 Task: Move the task Fix issue causing database deadlock on high traffic pages to the section Done in the project TransformWorks and filter the tasks in the project by Due next week.
Action: Mouse moved to (439, 241)
Screenshot: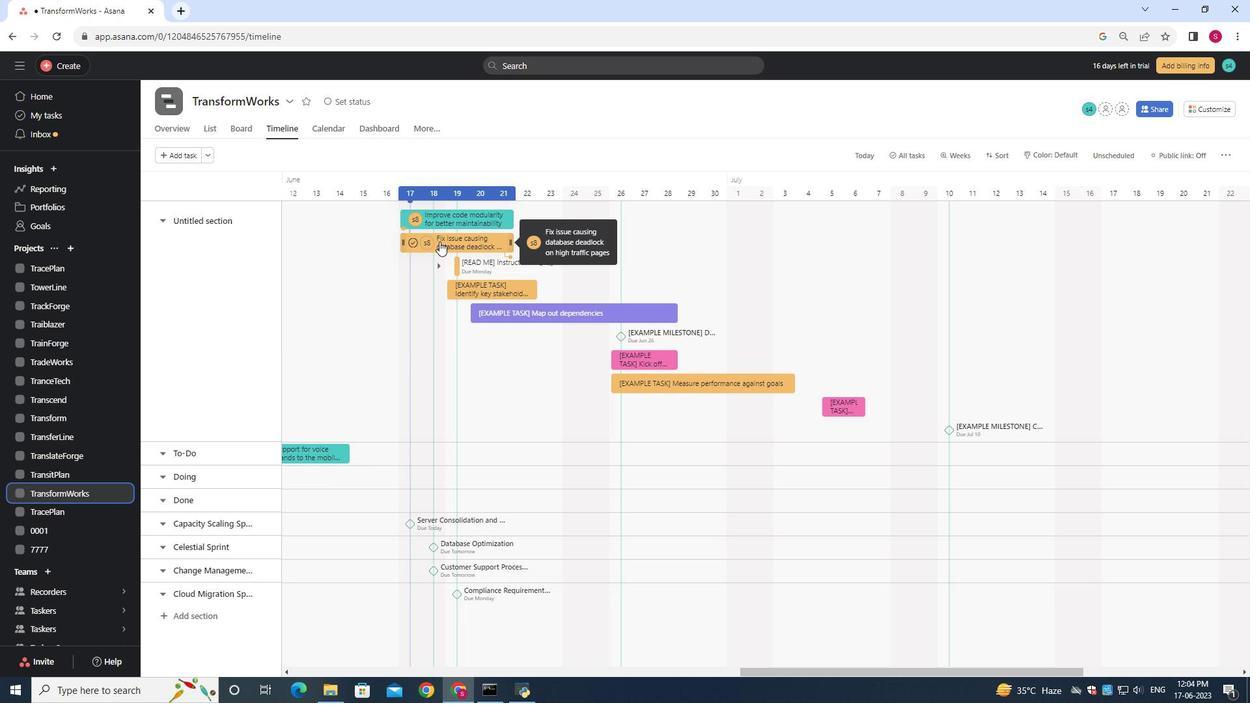 
Action: Mouse pressed left at (439, 241)
Screenshot: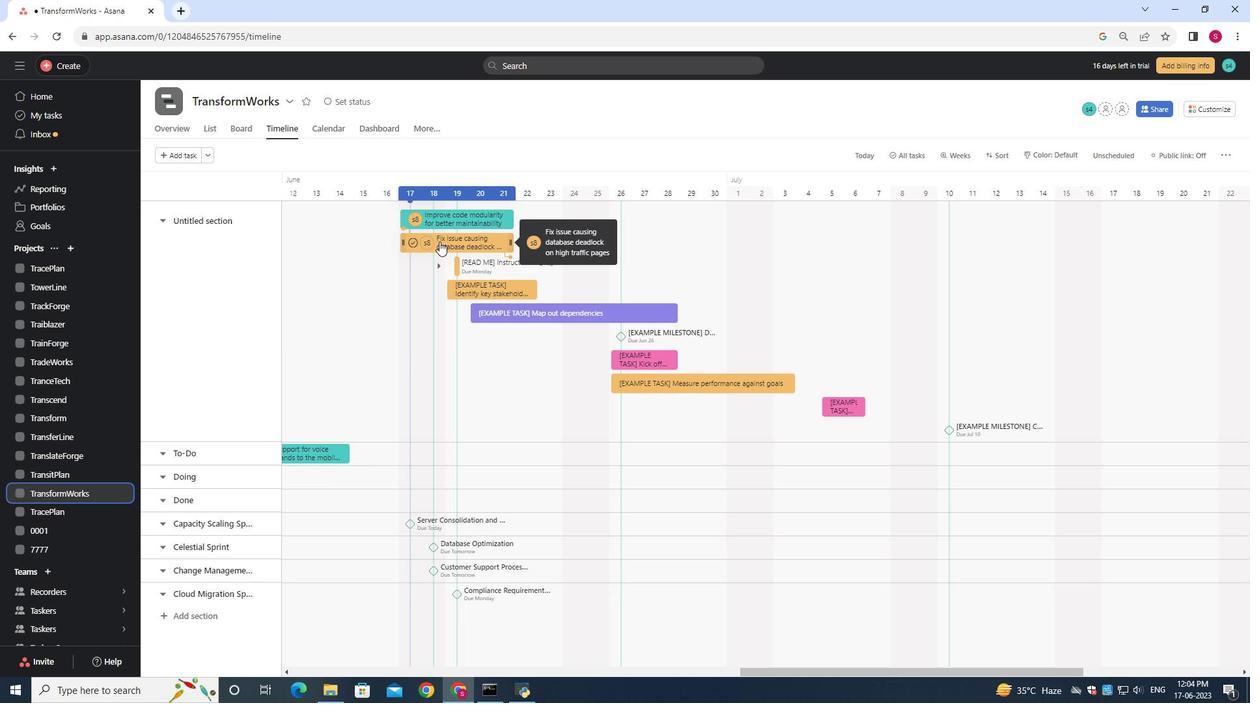 
Action: Mouse moved to (215, 125)
Screenshot: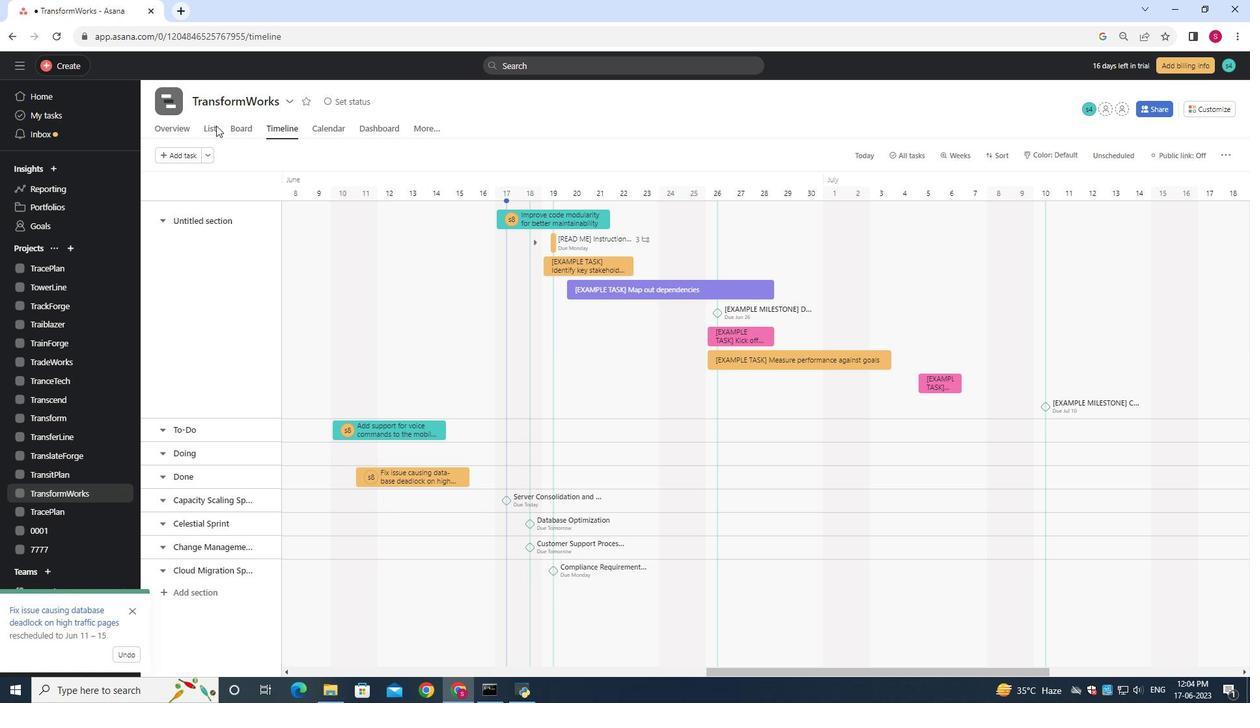 
Action: Mouse pressed left at (215, 125)
Screenshot: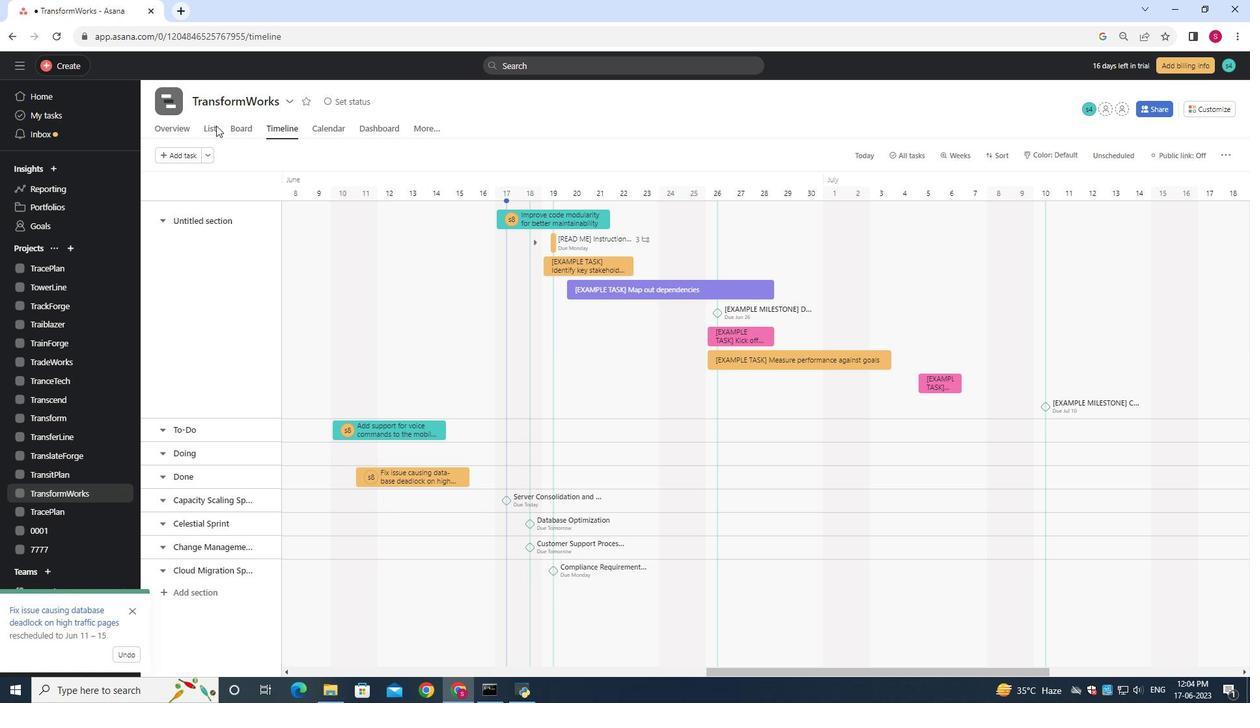 
Action: Mouse moved to (246, 156)
Screenshot: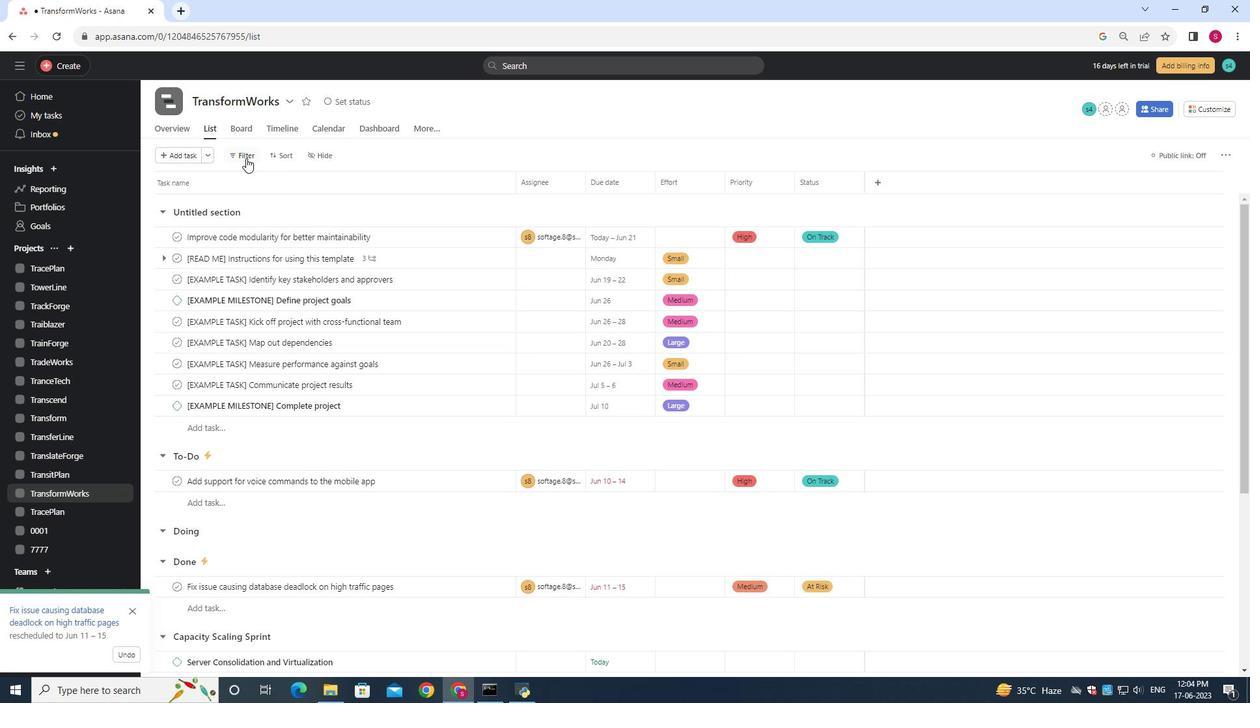 
Action: Mouse pressed left at (246, 156)
Screenshot: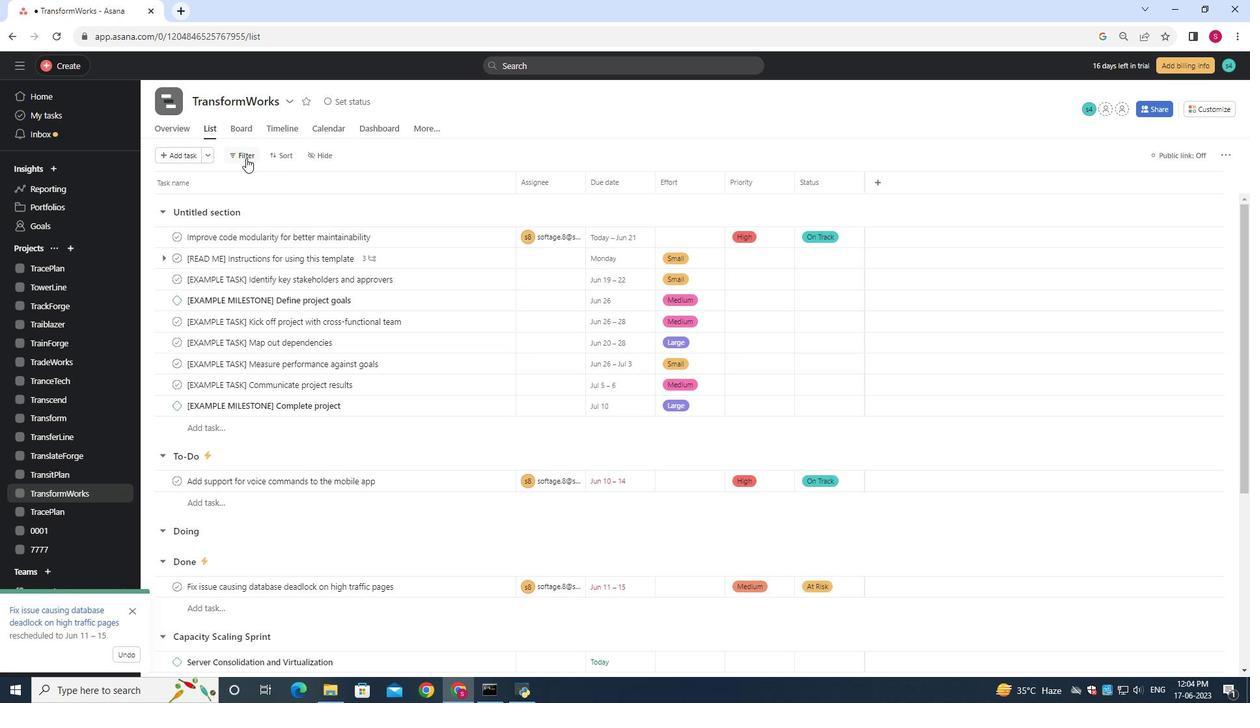 
Action: Mouse moved to (269, 224)
Screenshot: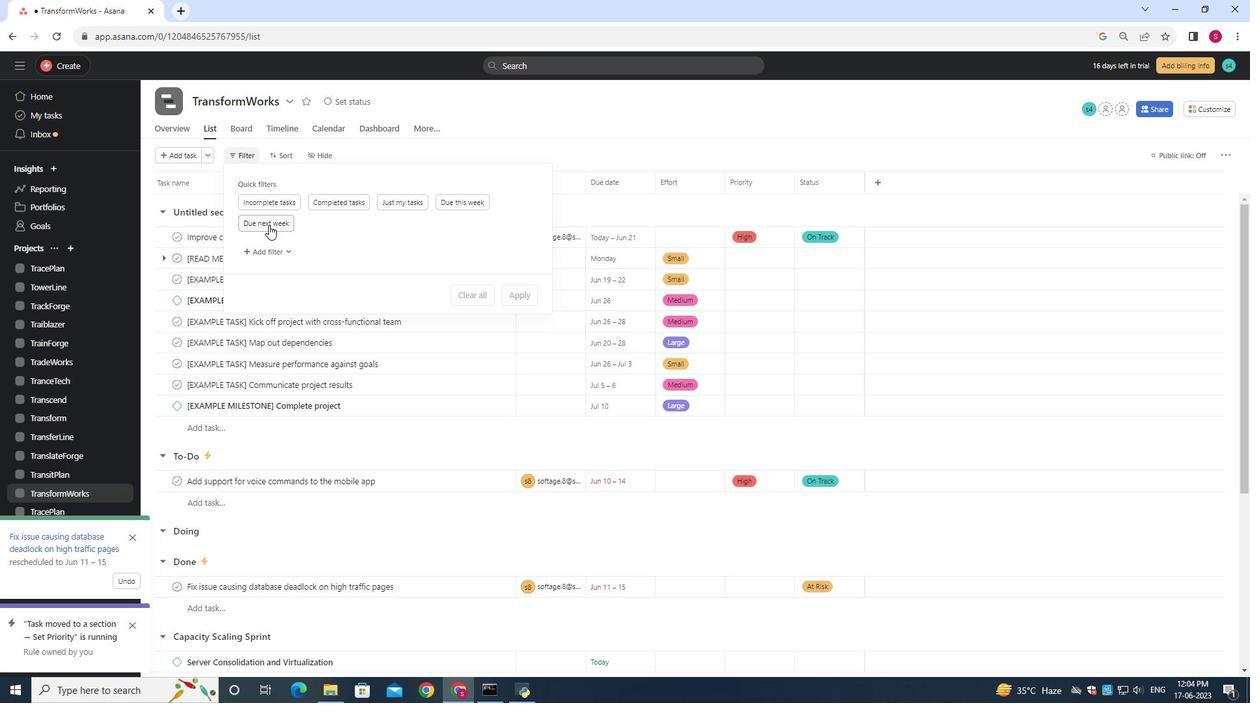 
Action: Mouse pressed left at (269, 224)
Screenshot: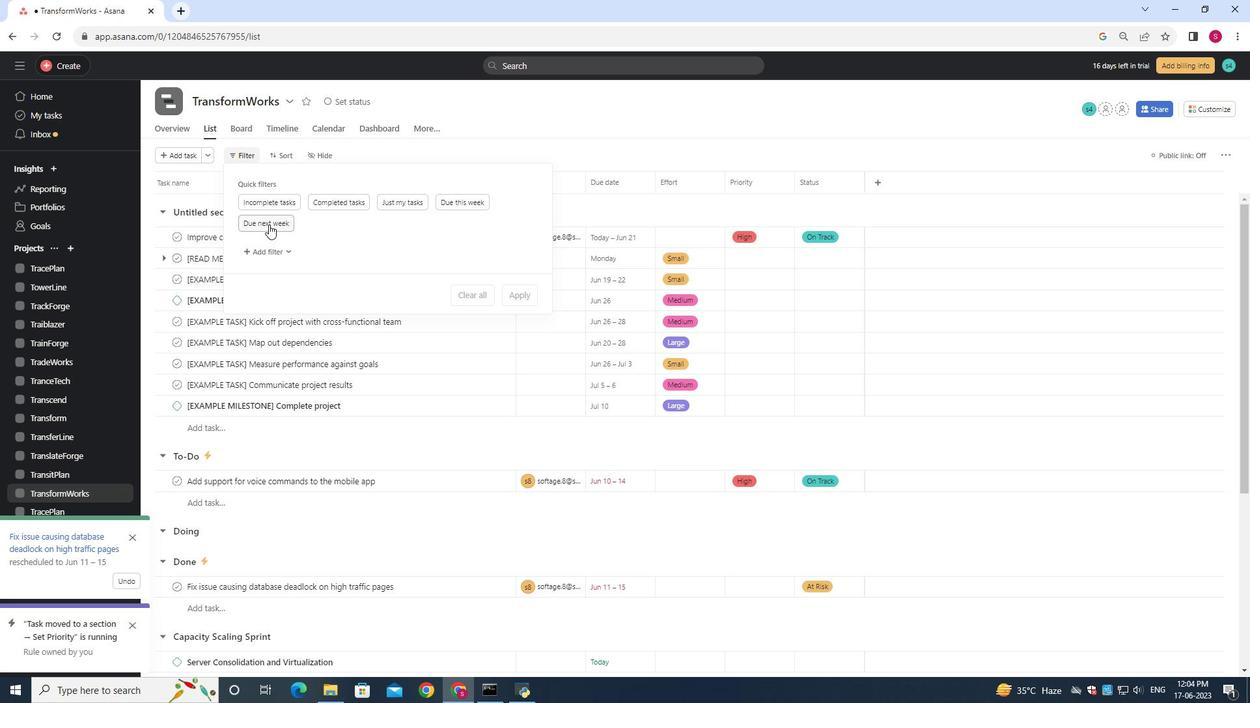 
Action: Mouse moved to (427, 233)
Screenshot: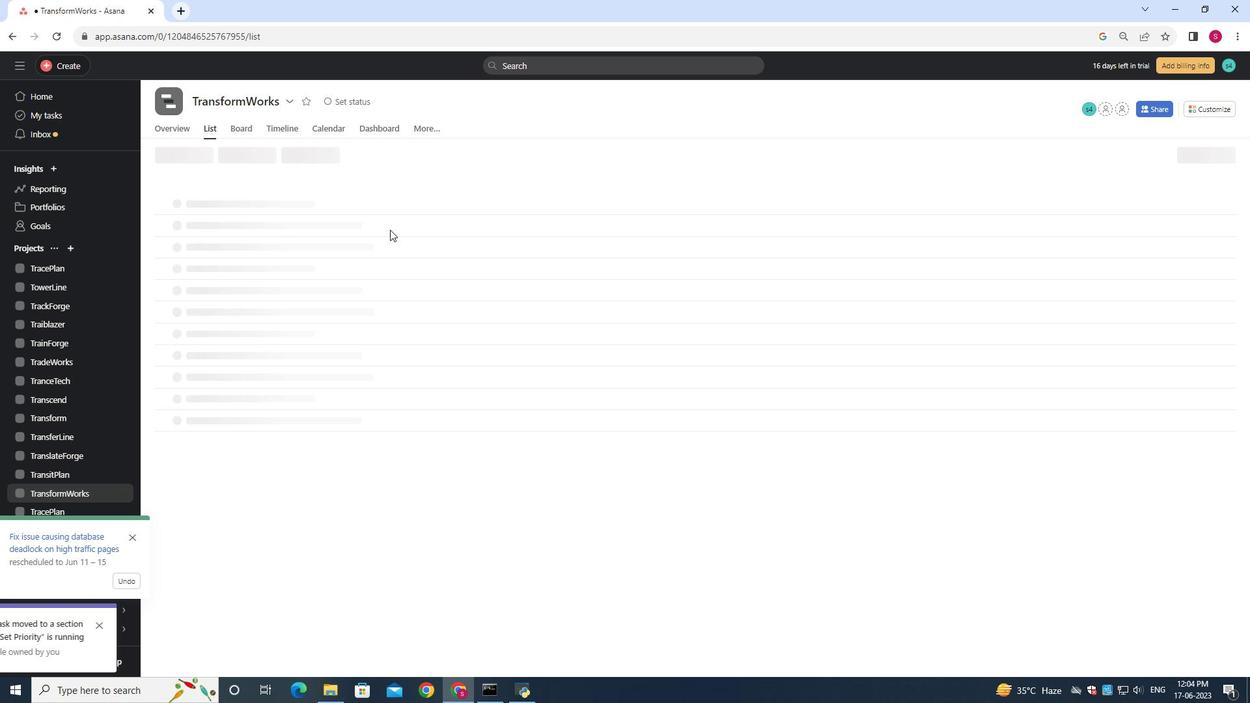 
